 Task: Change file icon theme to seti (Visual Studio Code)
Action: Mouse moved to (28, 7)
Screenshot: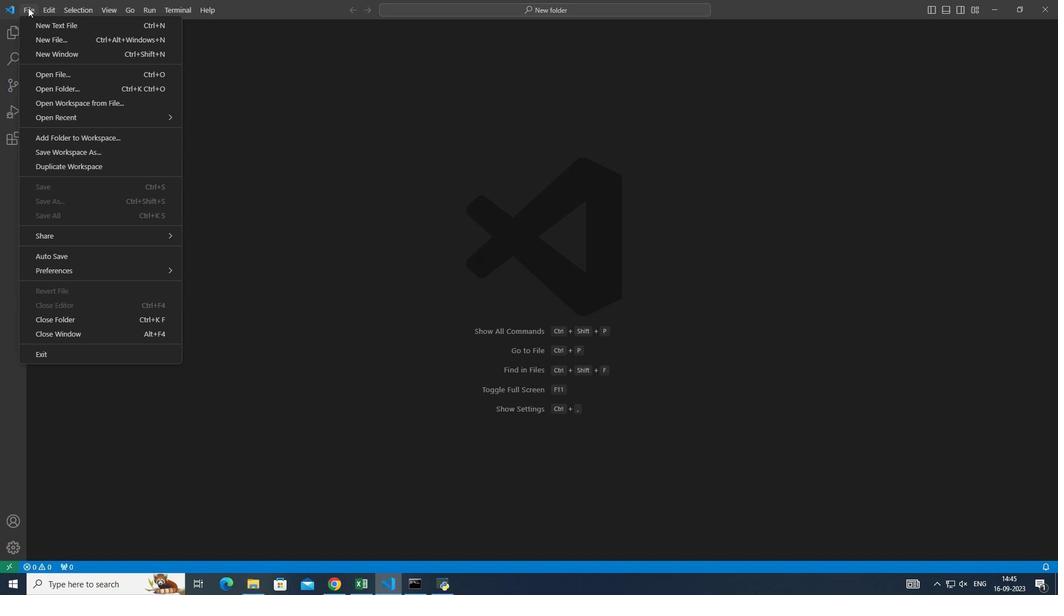 
Action: Mouse pressed left at (28, 7)
Screenshot: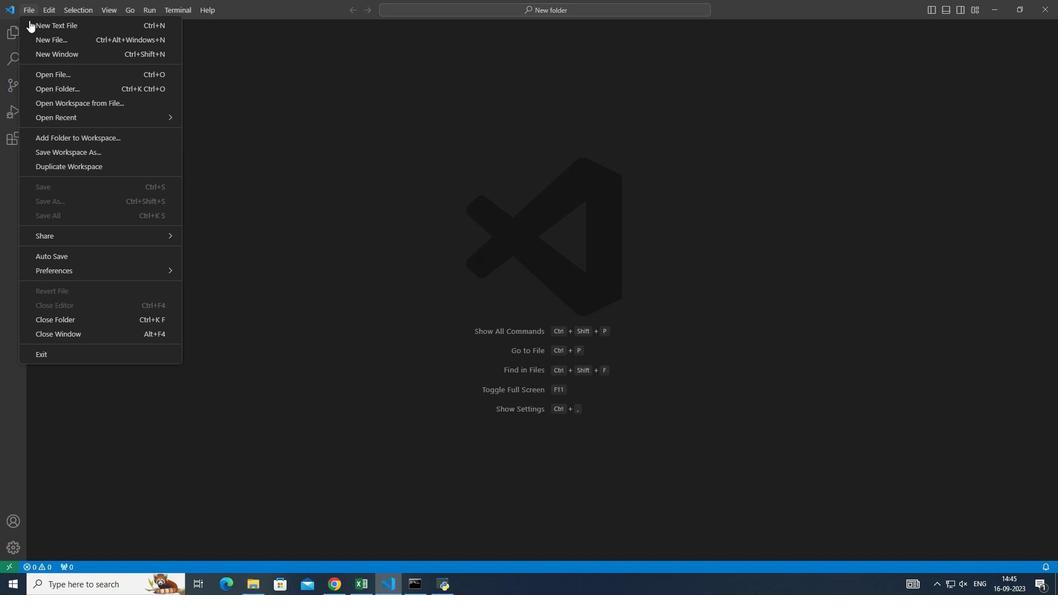 
Action: Mouse moved to (398, 390)
Screenshot: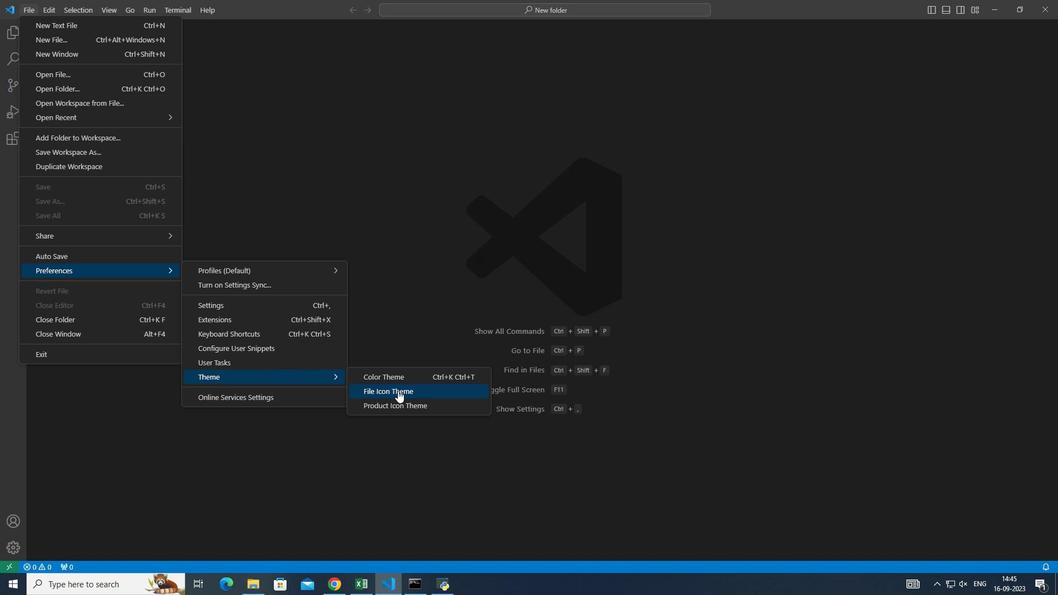 
Action: Mouse pressed left at (398, 390)
Screenshot: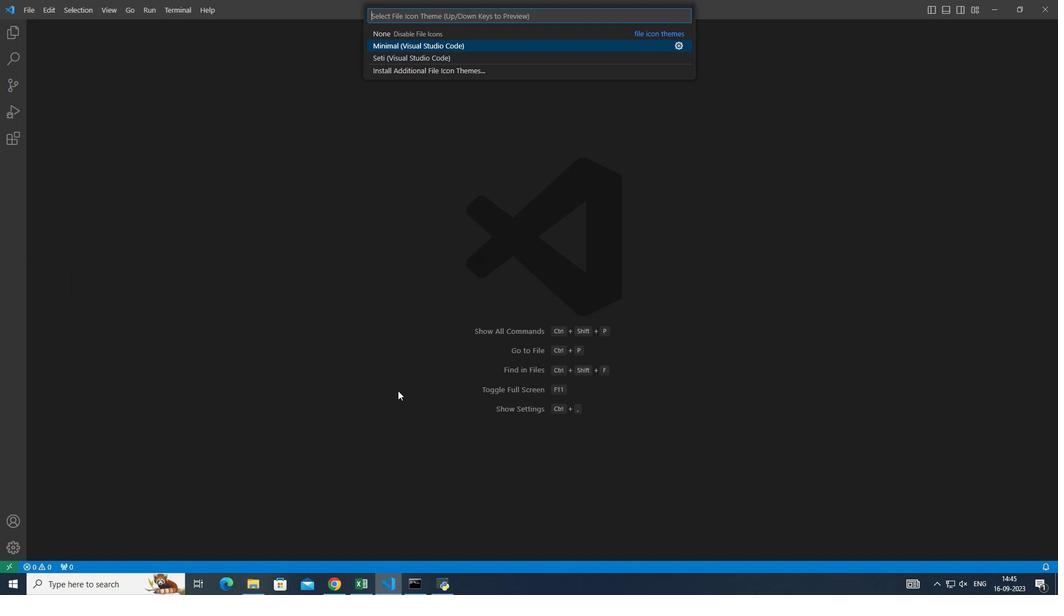 
Action: Mouse moved to (416, 56)
Screenshot: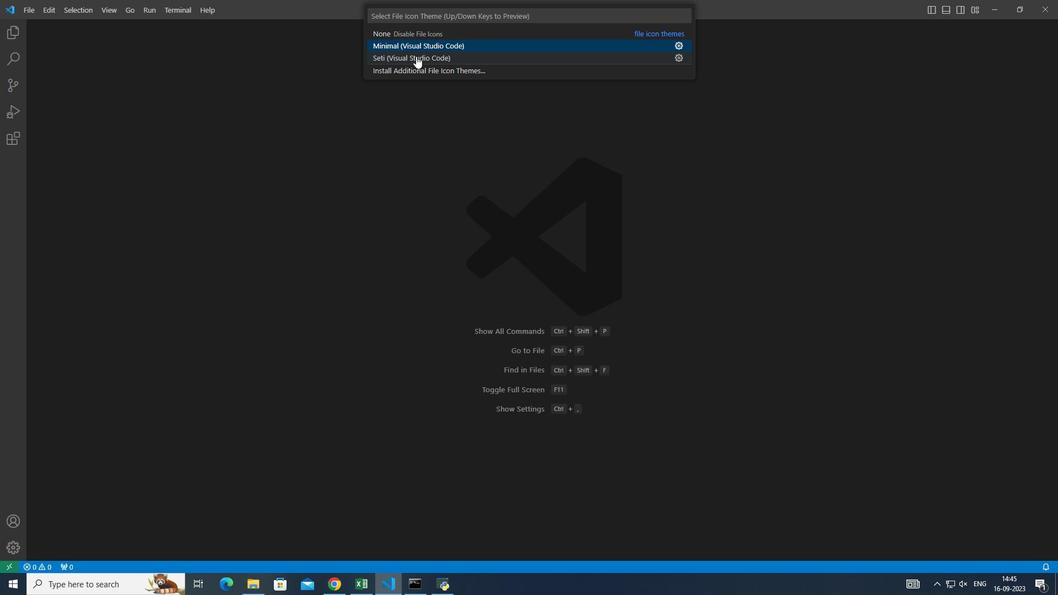 
Action: Mouse pressed left at (416, 56)
Screenshot: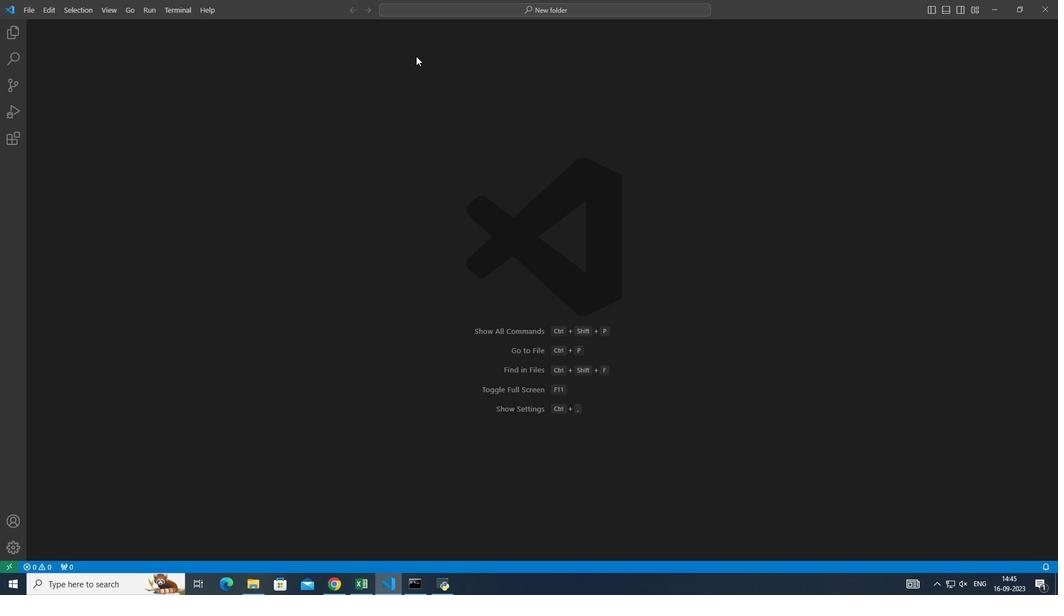 
Action: Mouse moved to (407, 95)
Screenshot: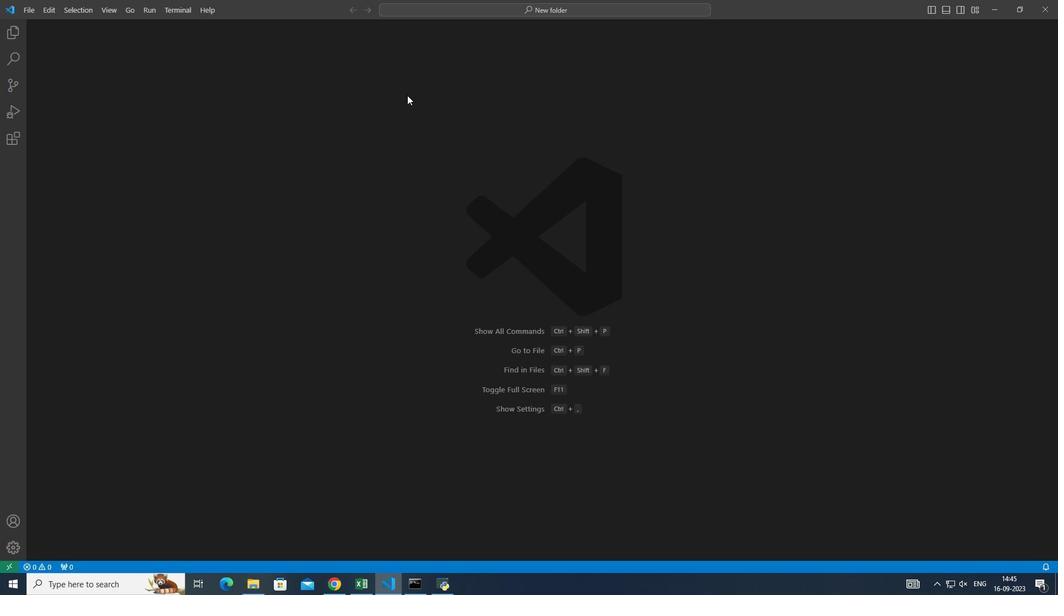
